 Task: Select the employment type as temporary.
Action: Mouse moved to (725, 92)
Screenshot: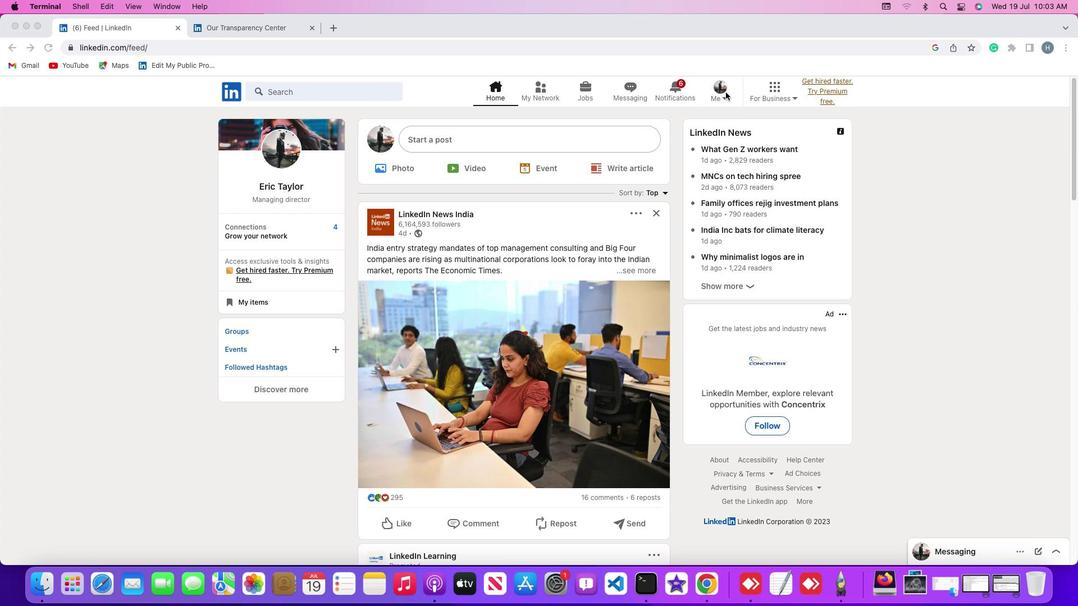 
Action: Mouse pressed left at (725, 92)
Screenshot: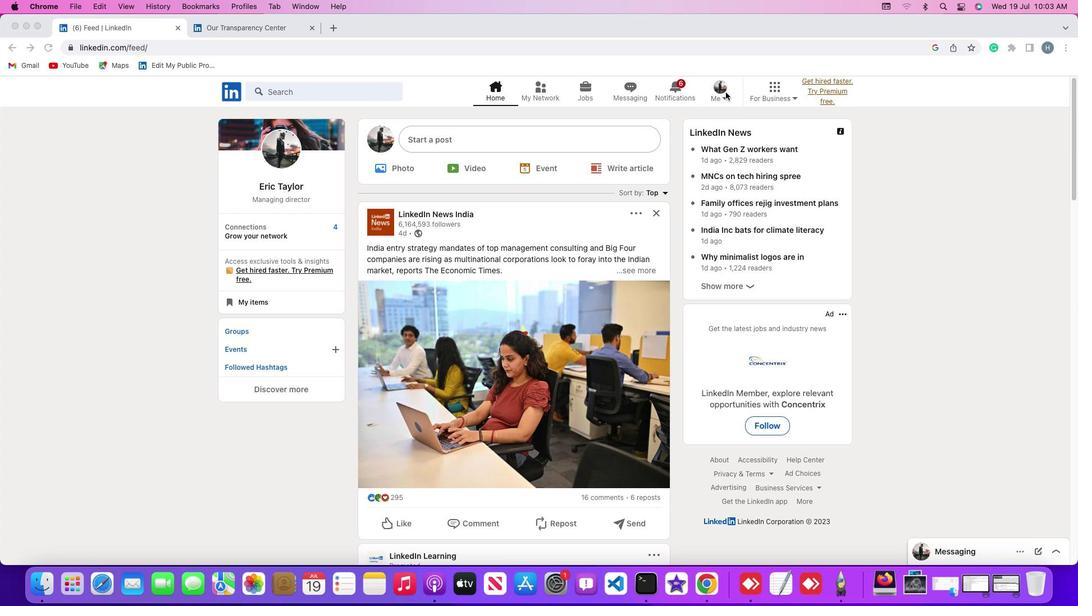 
Action: Mouse moved to (724, 95)
Screenshot: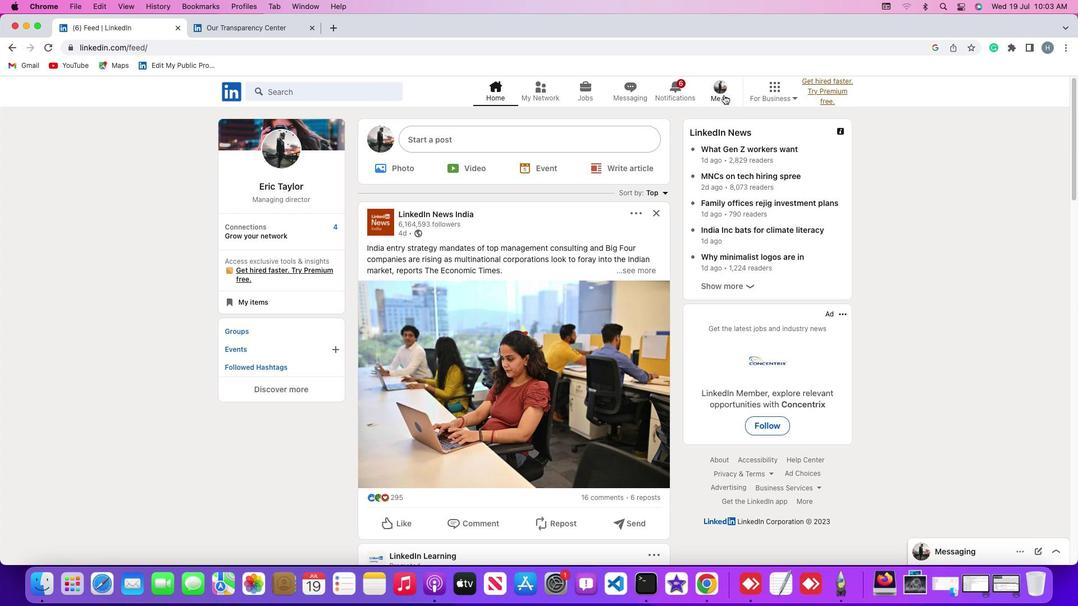 
Action: Mouse pressed left at (724, 95)
Screenshot: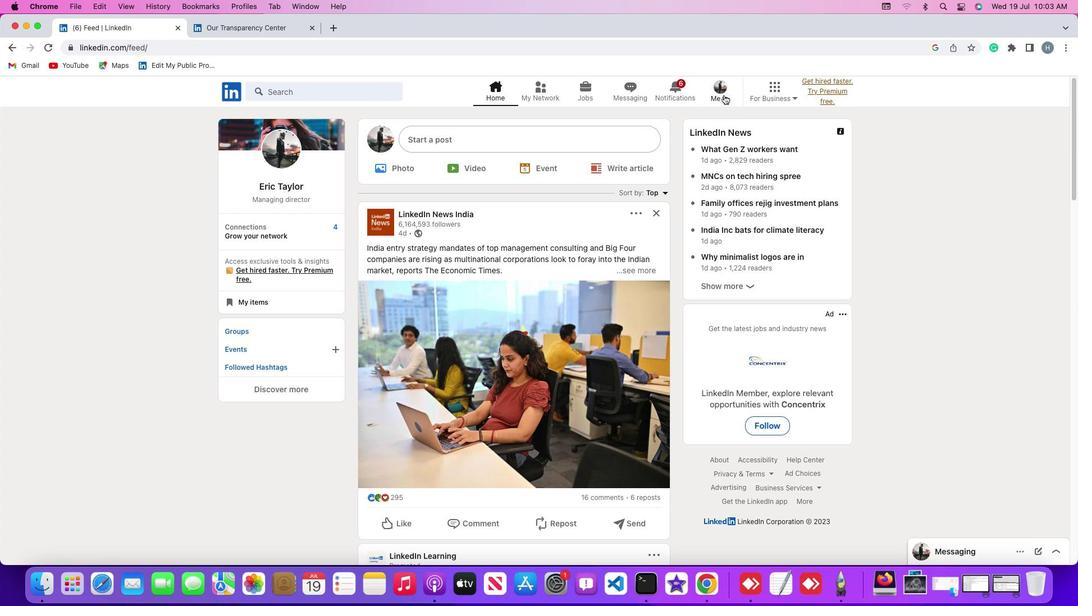 
Action: Mouse moved to (706, 155)
Screenshot: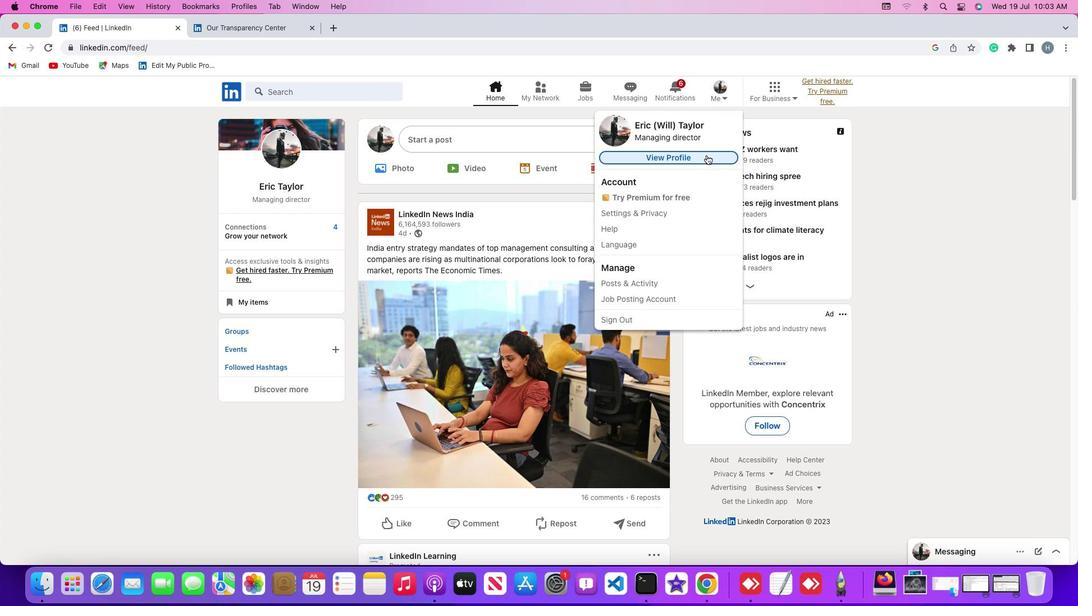 
Action: Mouse pressed left at (706, 155)
Screenshot: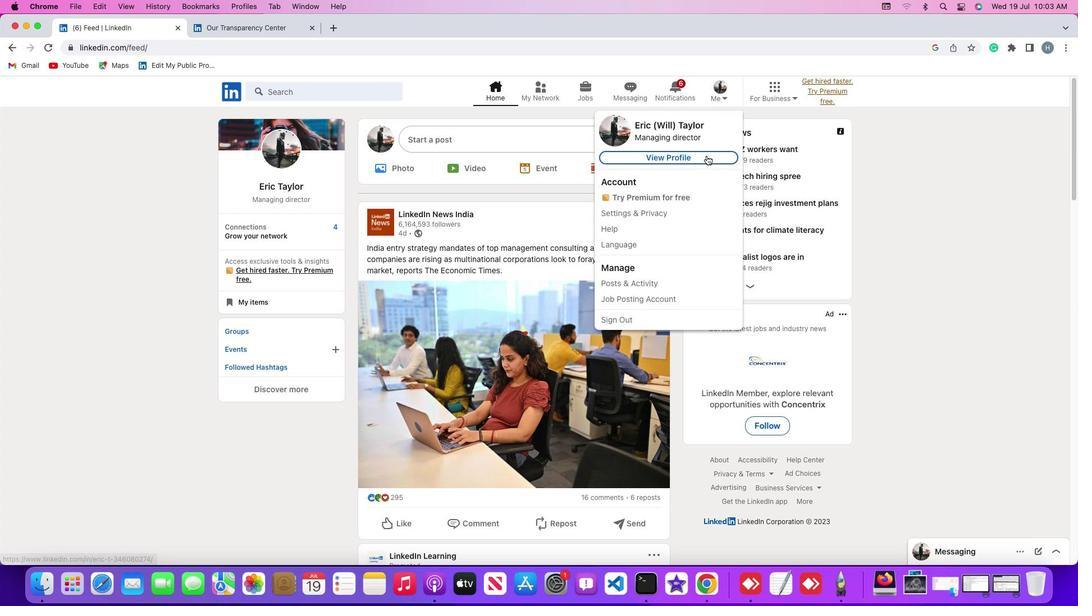 
Action: Mouse moved to (252, 337)
Screenshot: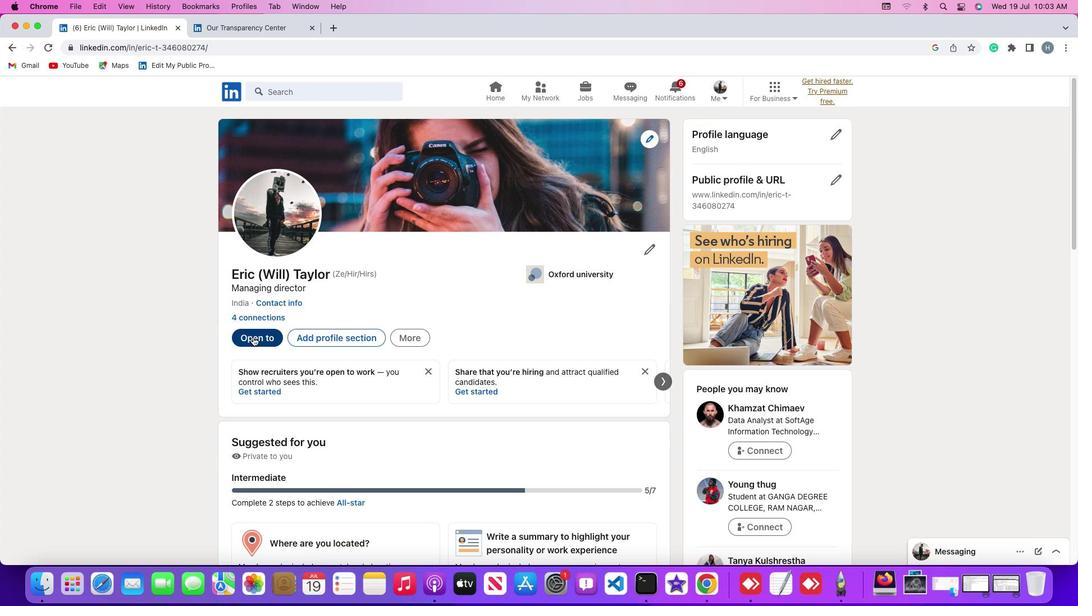 
Action: Mouse pressed left at (252, 337)
Screenshot: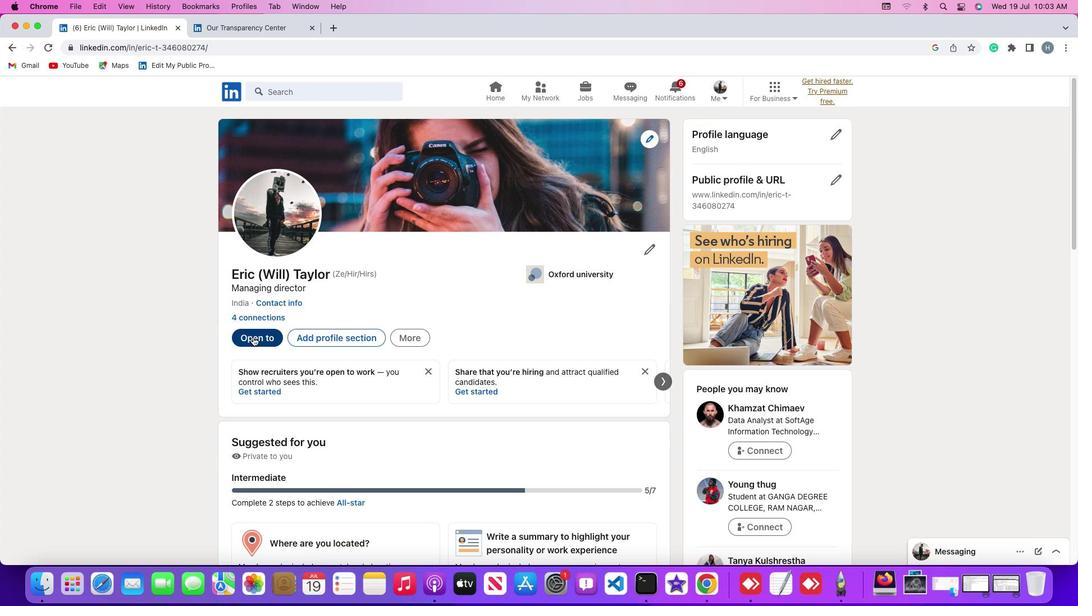 
Action: Mouse moved to (263, 366)
Screenshot: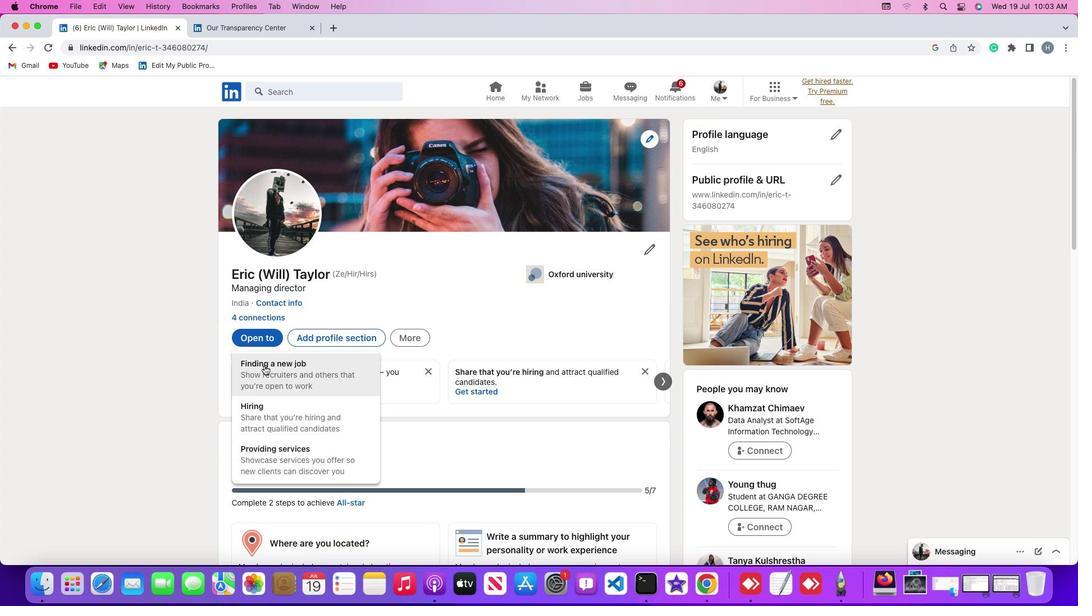 
Action: Mouse pressed left at (263, 366)
Screenshot: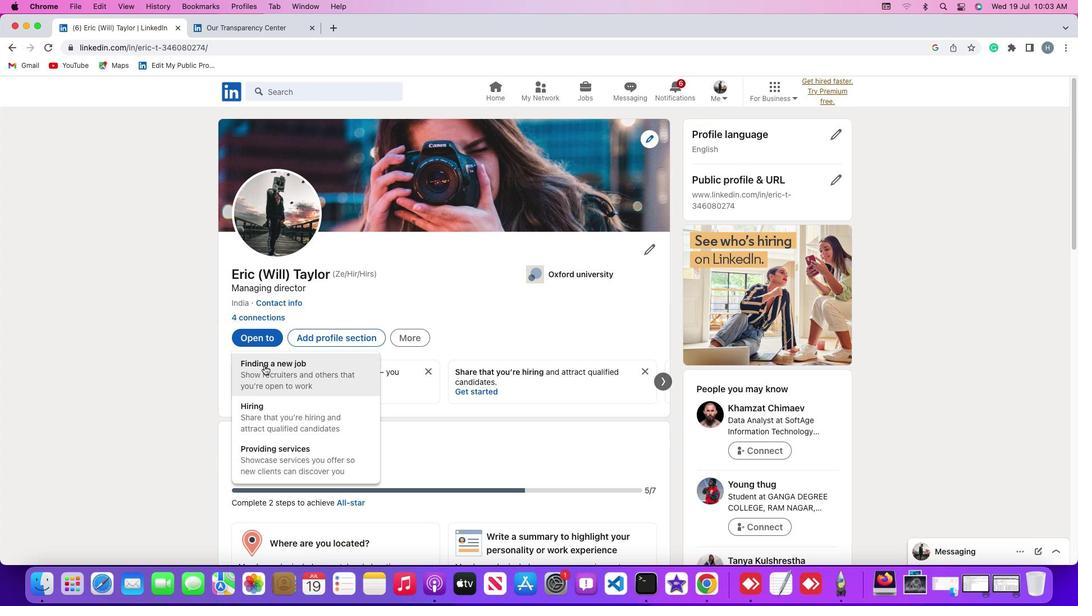 
Action: Mouse moved to (518, 359)
Screenshot: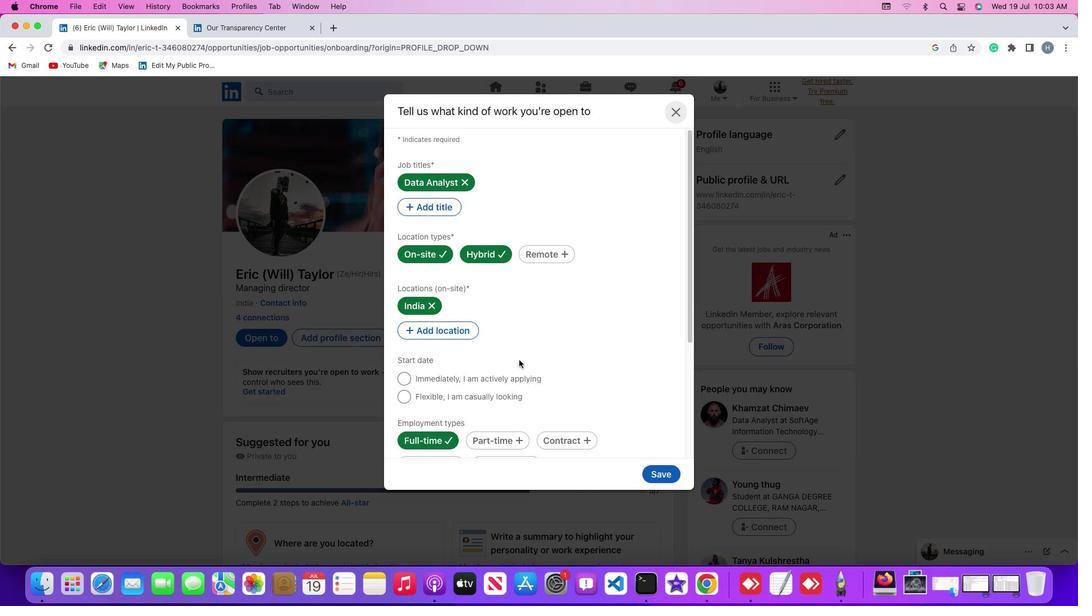 
Action: Mouse scrolled (518, 359) with delta (0, 0)
Screenshot: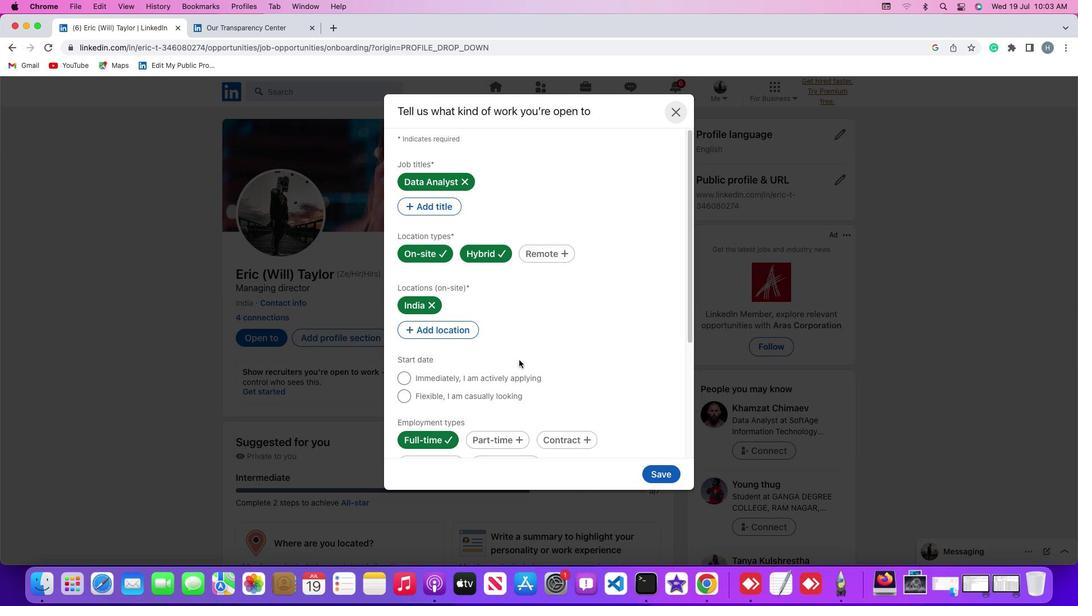 
Action: Mouse scrolled (518, 359) with delta (0, 0)
Screenshot: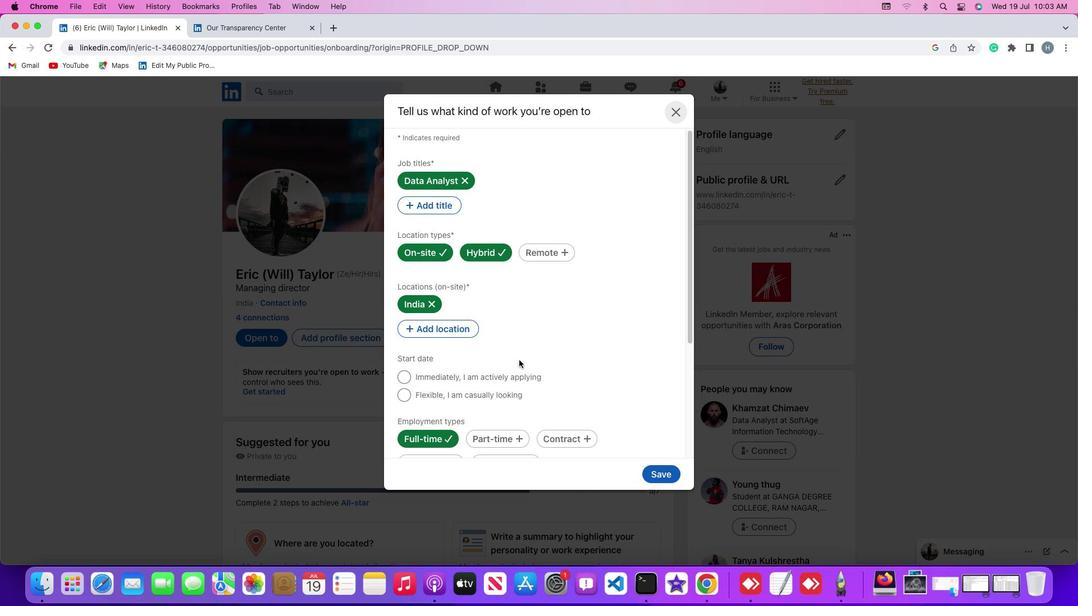 
Action: Mouse scrolled (518, 359) with delta (0, -1)
Screenshot: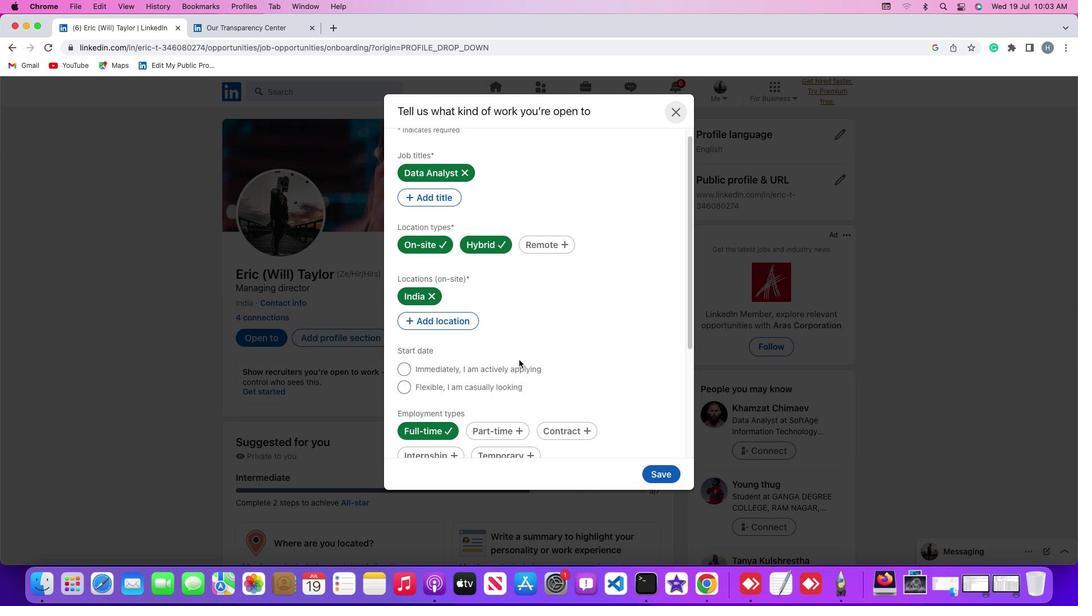 
Action: Mouse scrolled (518, 359) with delta (0, -1)
Screenshot: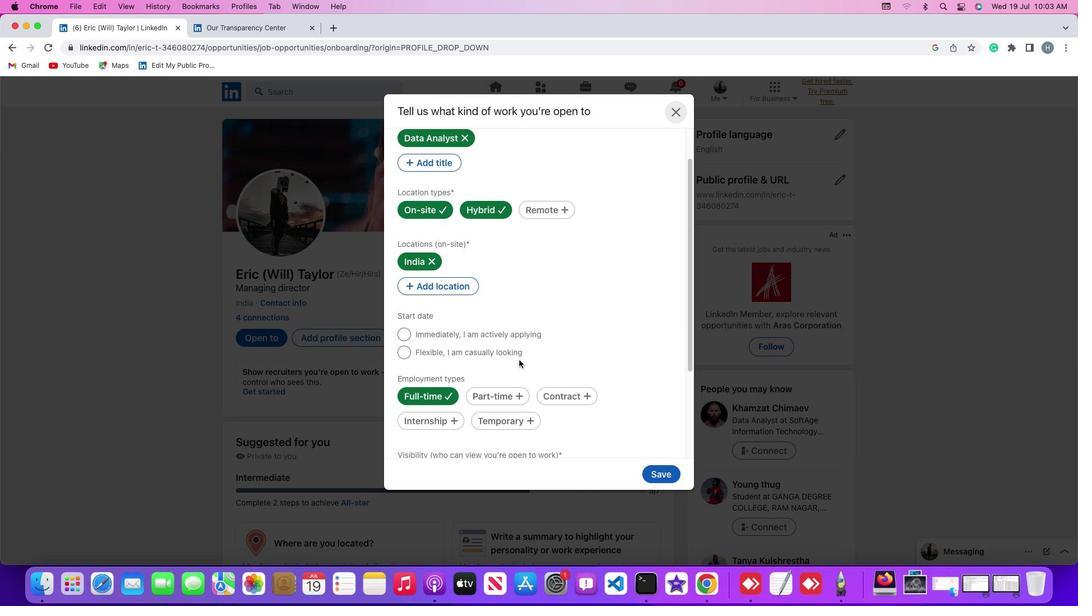 
Action: Mouse moved to (519, 347)
Screenshot: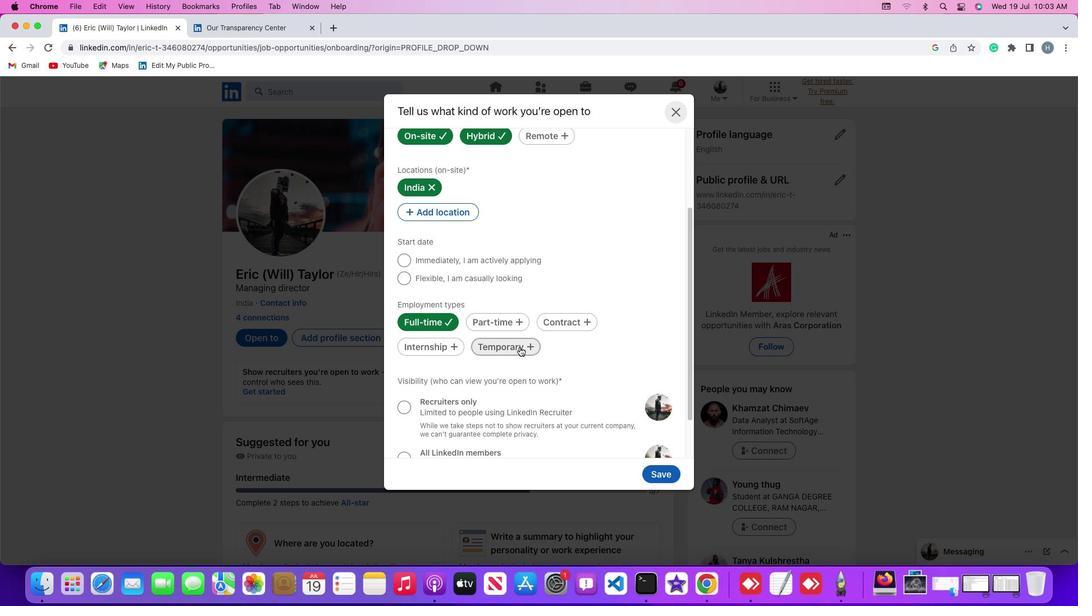 
Action: Mouse pressed left at (519, 347)
Screenshot: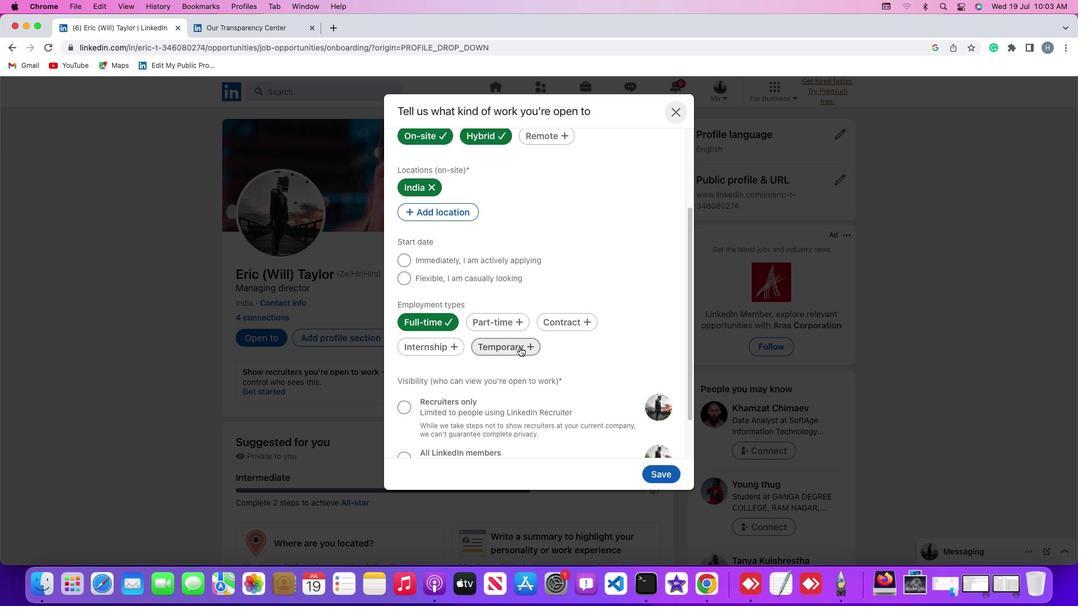 
Action: Mouse moved to (599, 352)
Screenshot: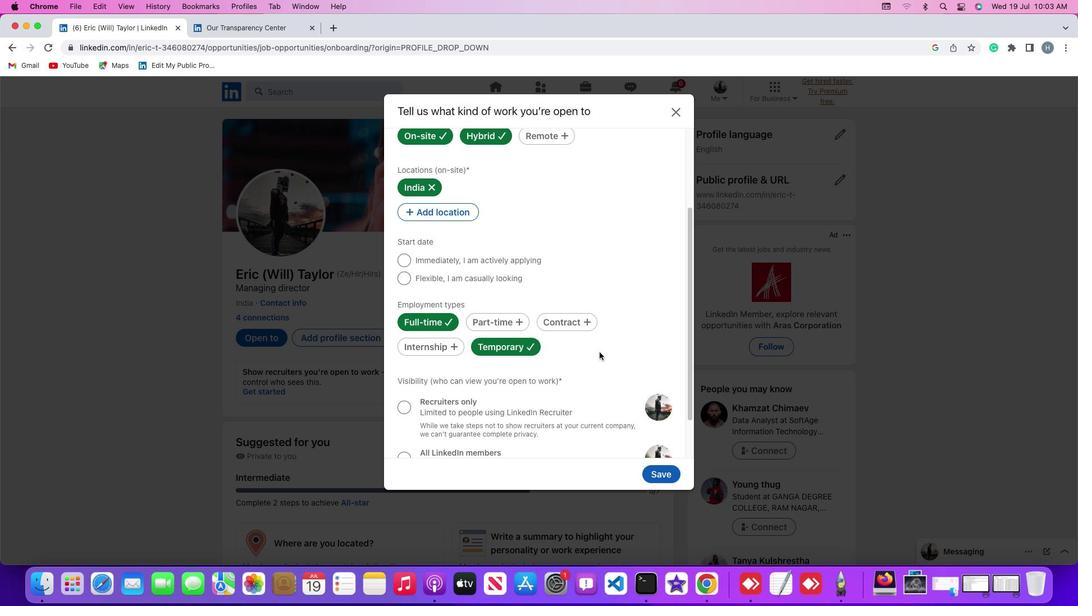
